 Task: Select option "Only workspace admins" in slack workspaces restrictions.
Action: Mouse pressed left at (532, 330)
Screenshot: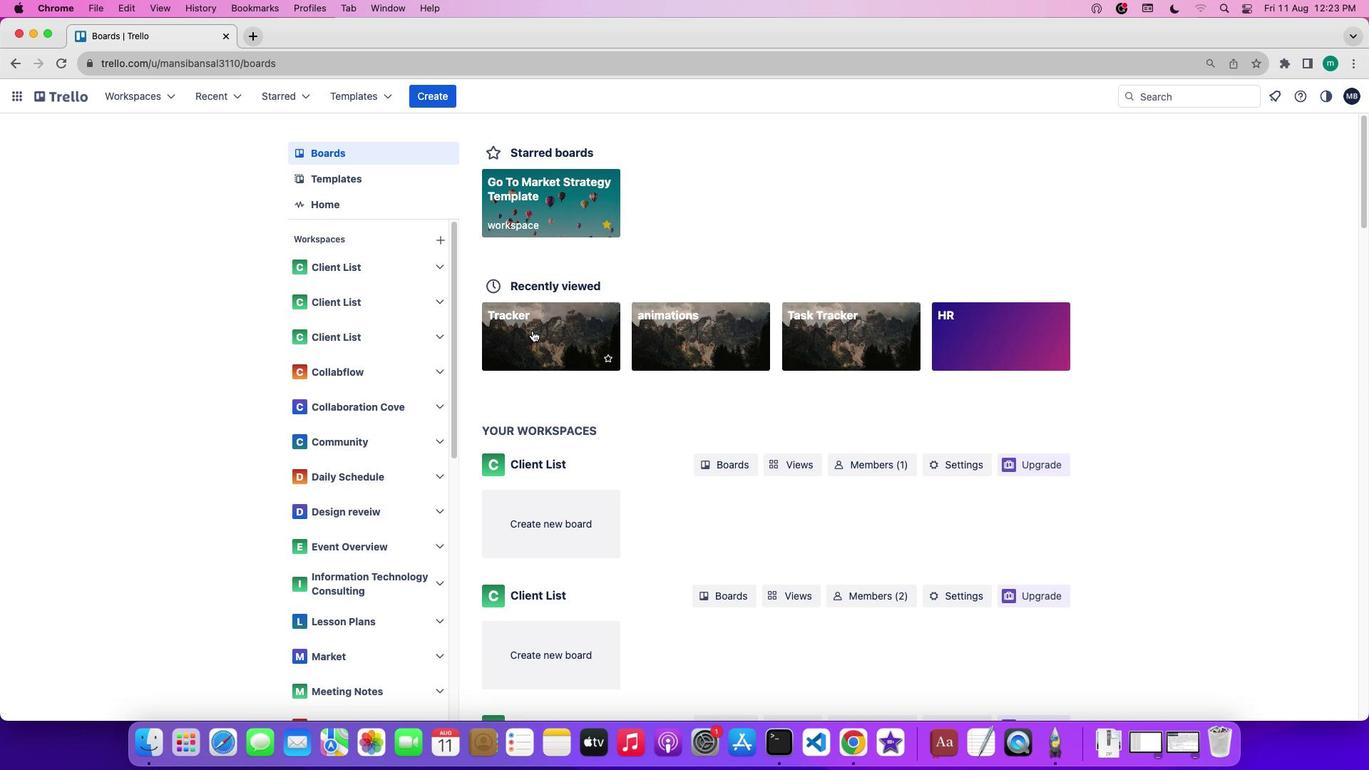 
Action: Mouse moved to (163, 223)
Screenshot: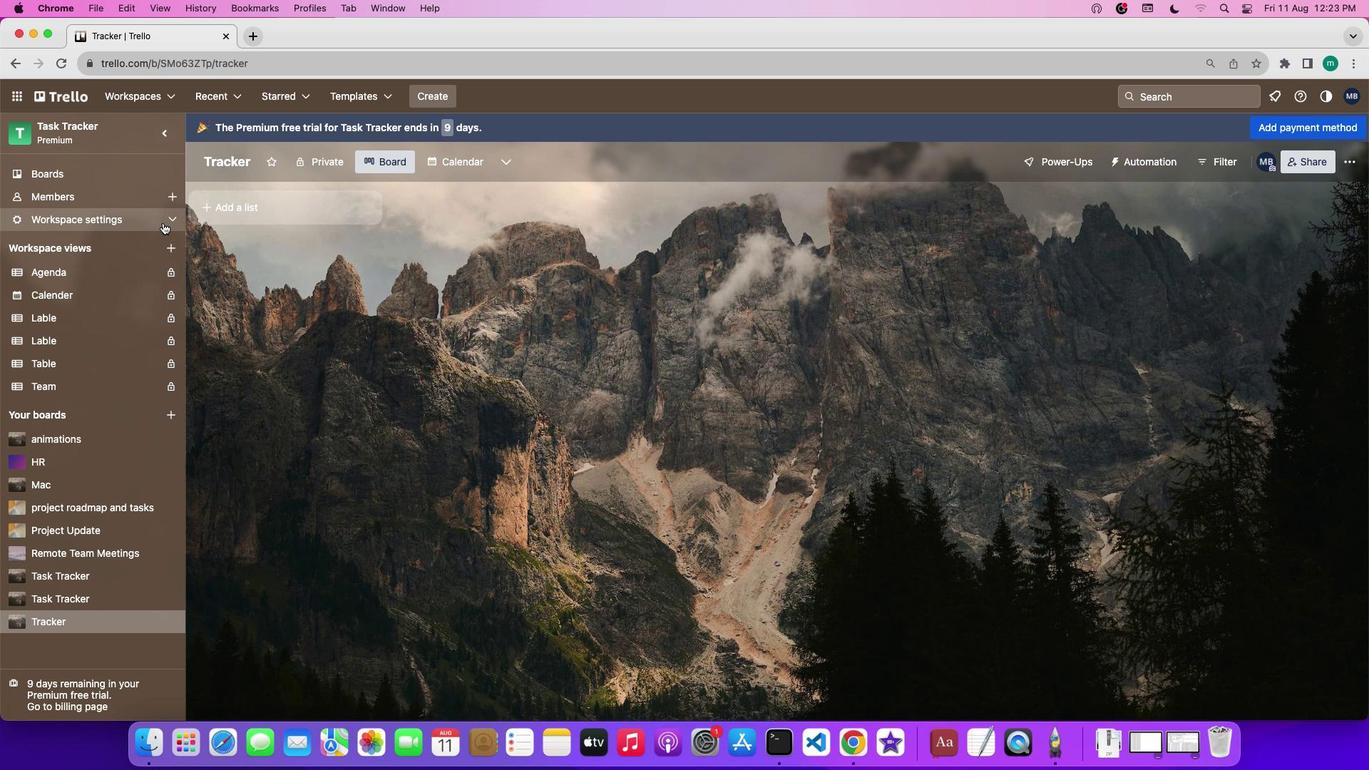 
Action: Mouse pressed left at (163, 223)
Screenshot: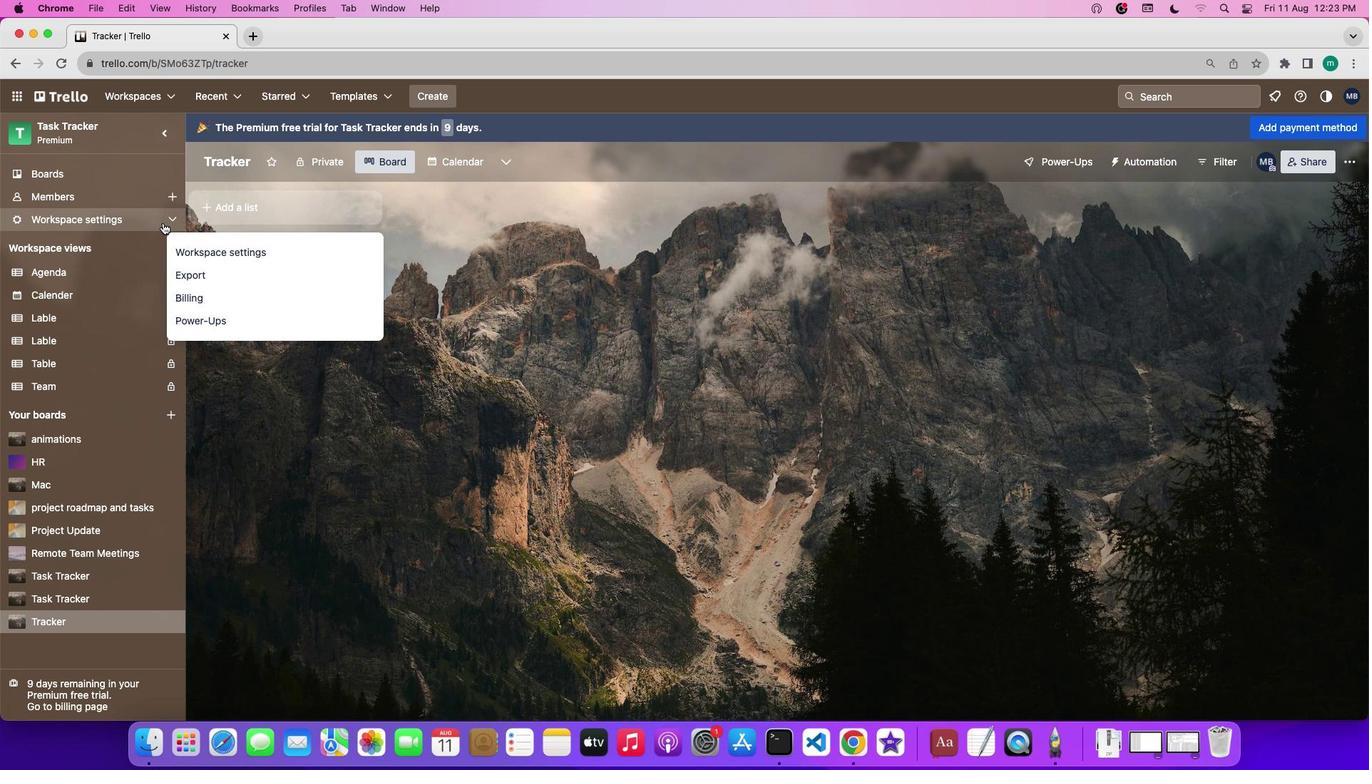 
Action: Mouse moved to (206, 245)
Screenshot: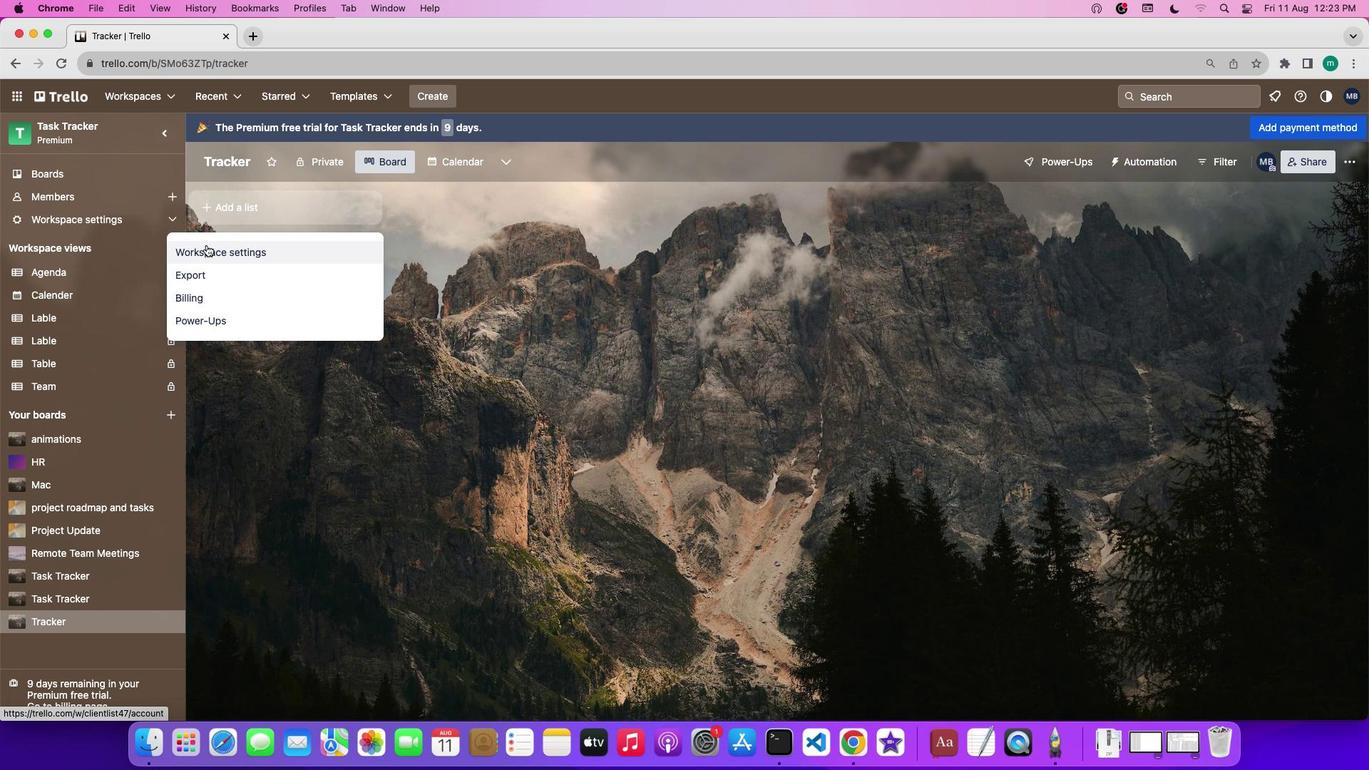 
Action: Mouse pressed left at (206, 245)
Screenshot: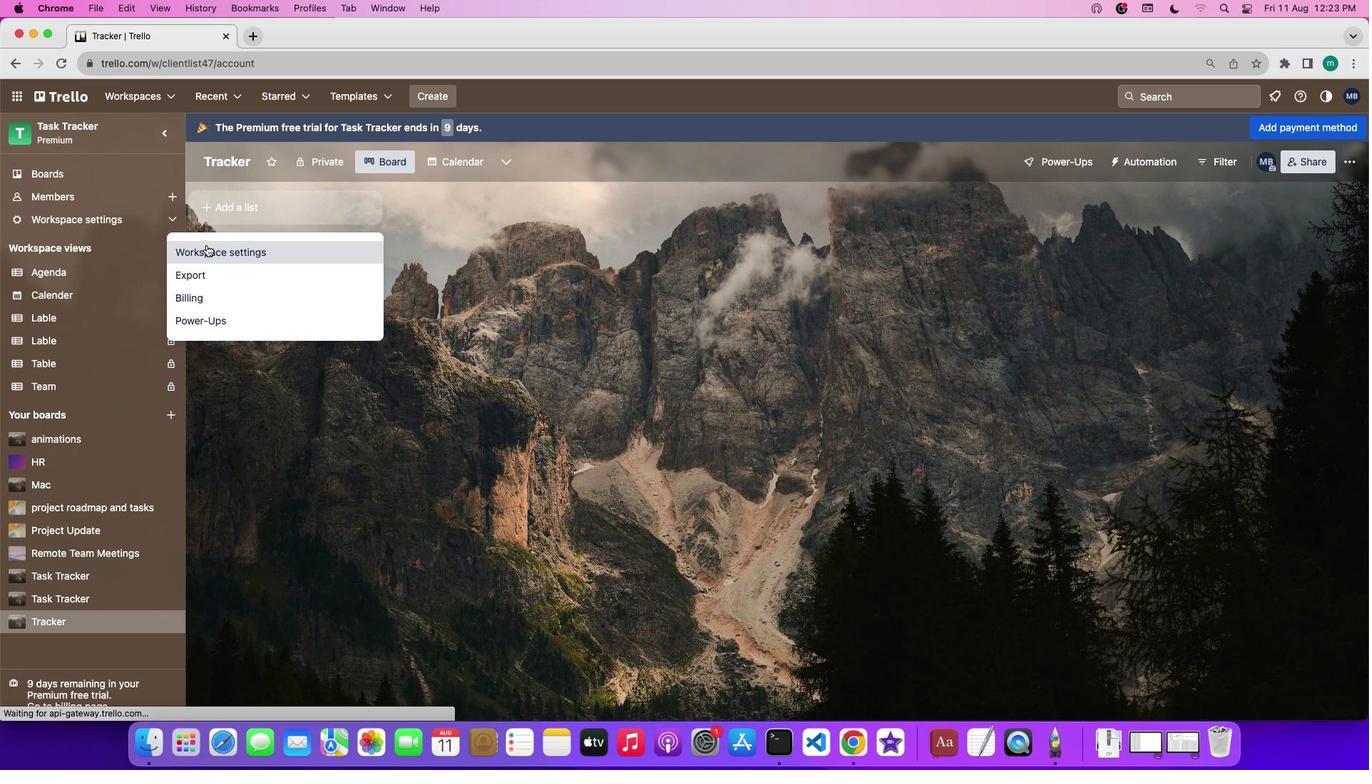 
Action: Mouse moved to (989, 499)
Screenshot: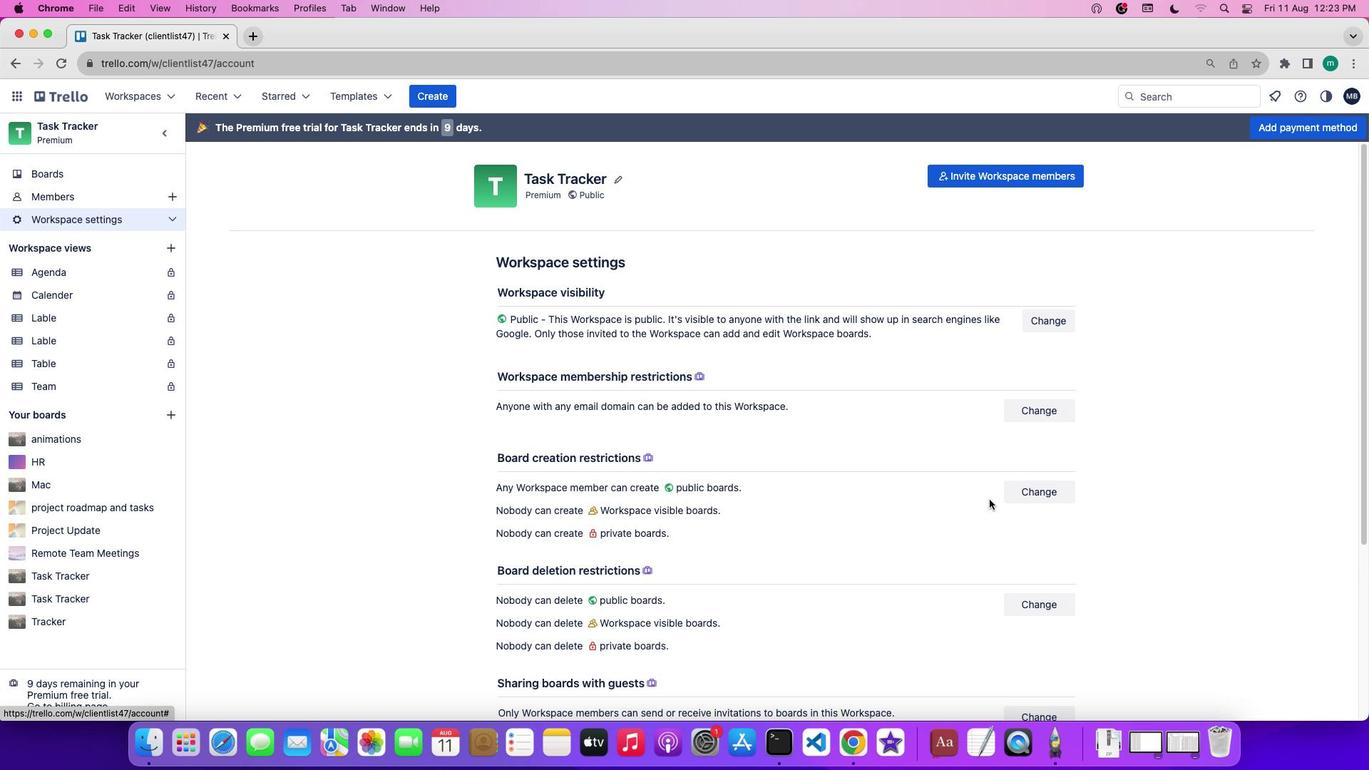 
Action: Mouse scrolled (989, 499) with delta (0, 0)
Screenshot: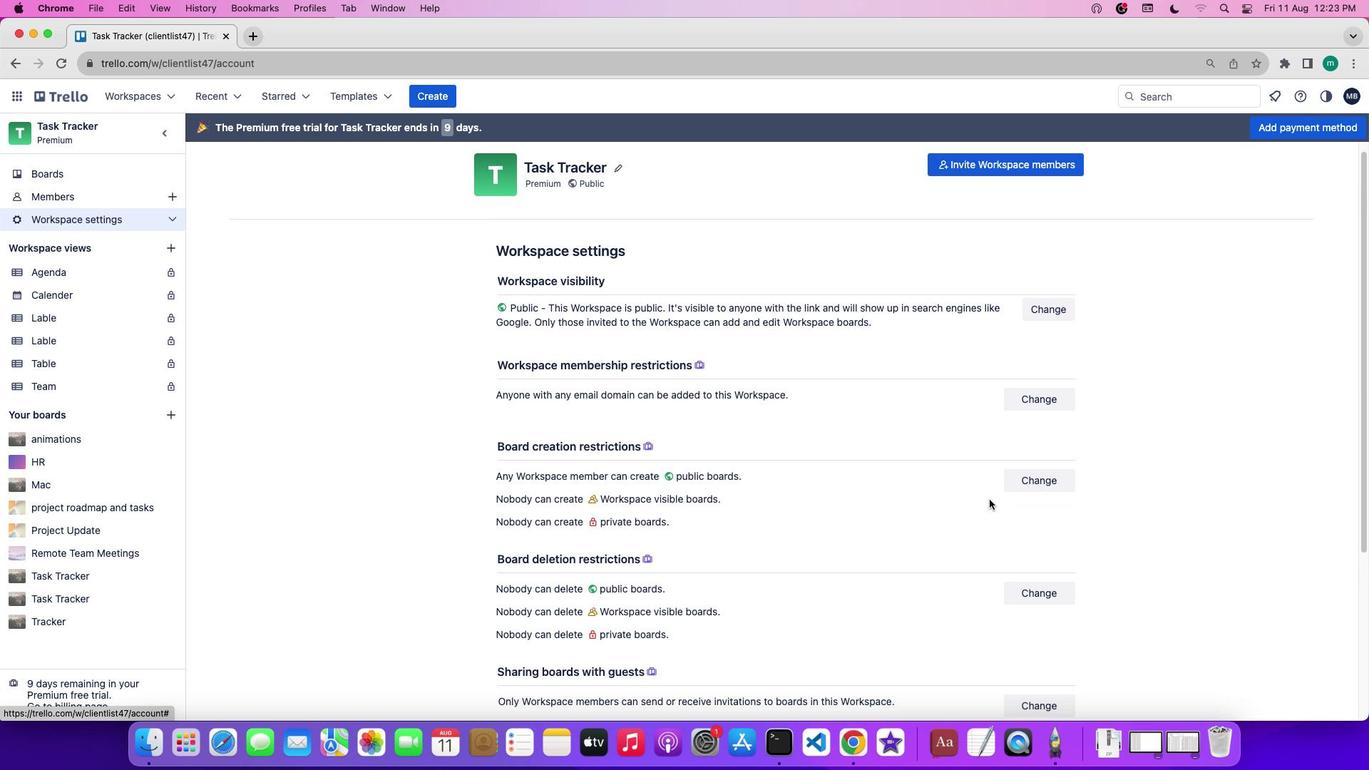 
Action: Mouse scrolled (989, 499) with delta (0, 0)
Screenshot: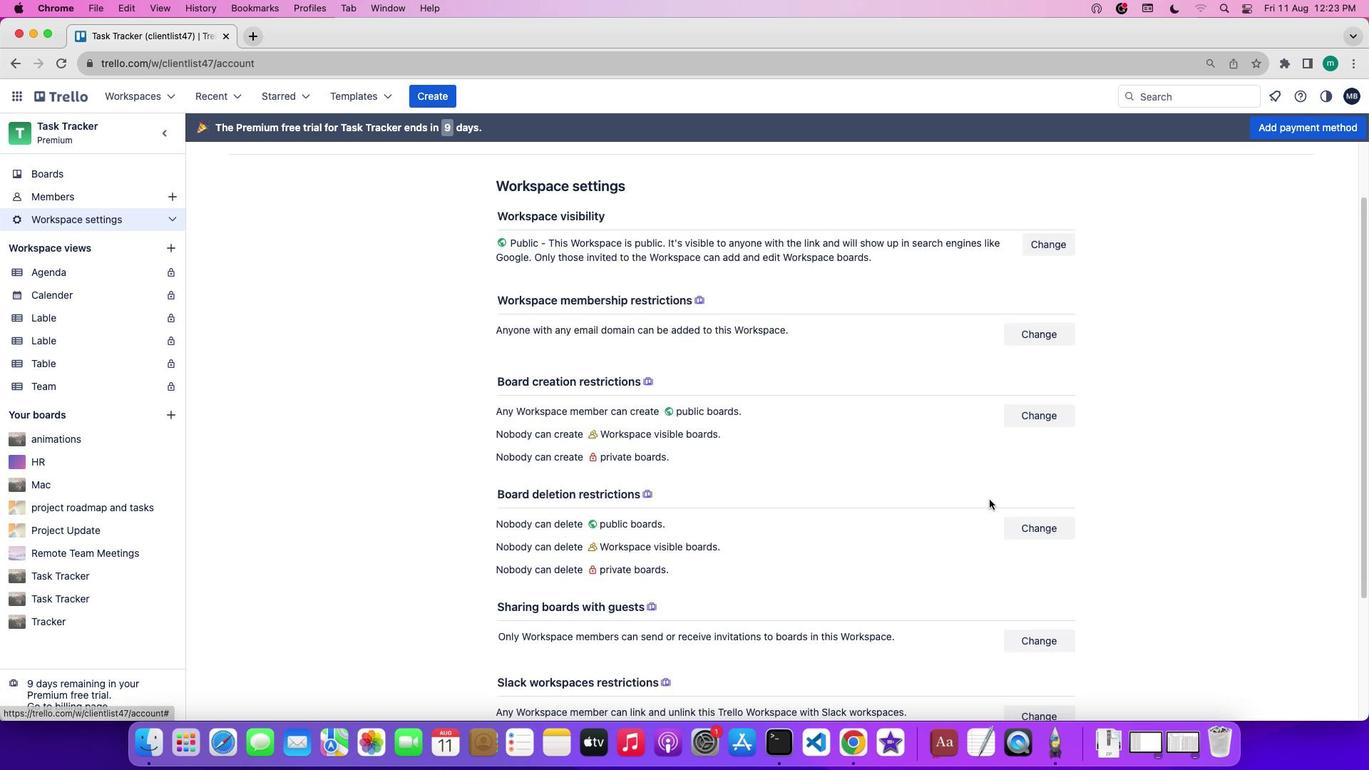 
Action: Mouse scrolled (989, 499) with delta (0, -1)
Screenshot: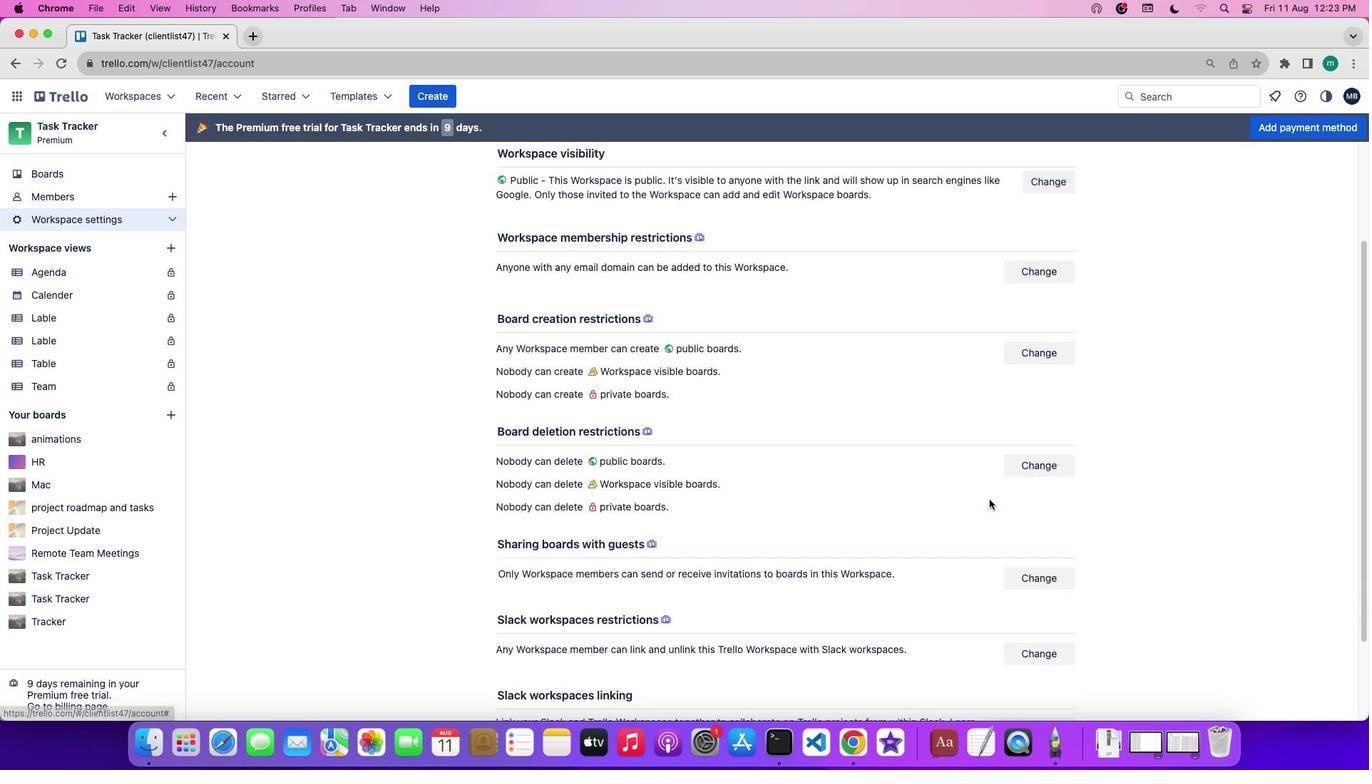 
Action: Mouse scrolled (989, 499) with delta (0, -2)
Screenshot: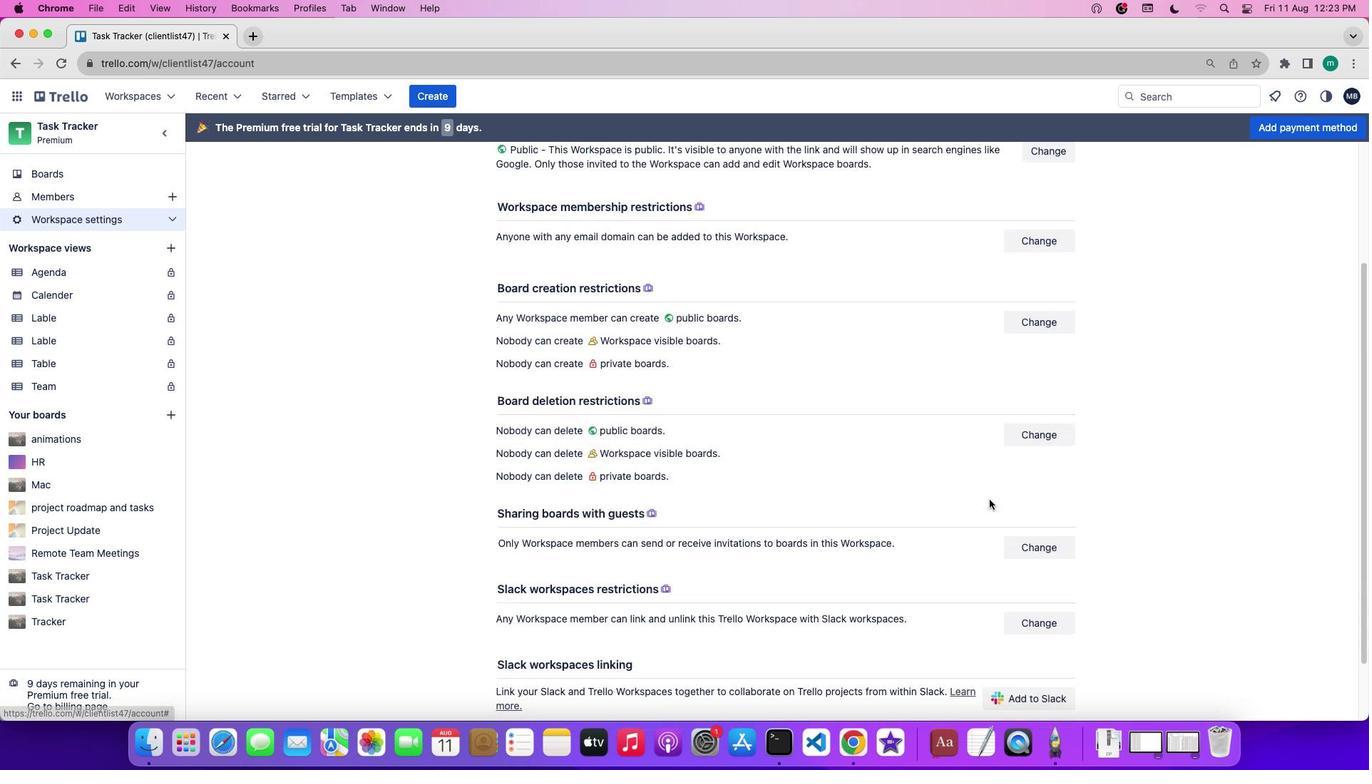 
Action: Mouse scrolled (989, 499) with delta (0, 0)
Screenshot: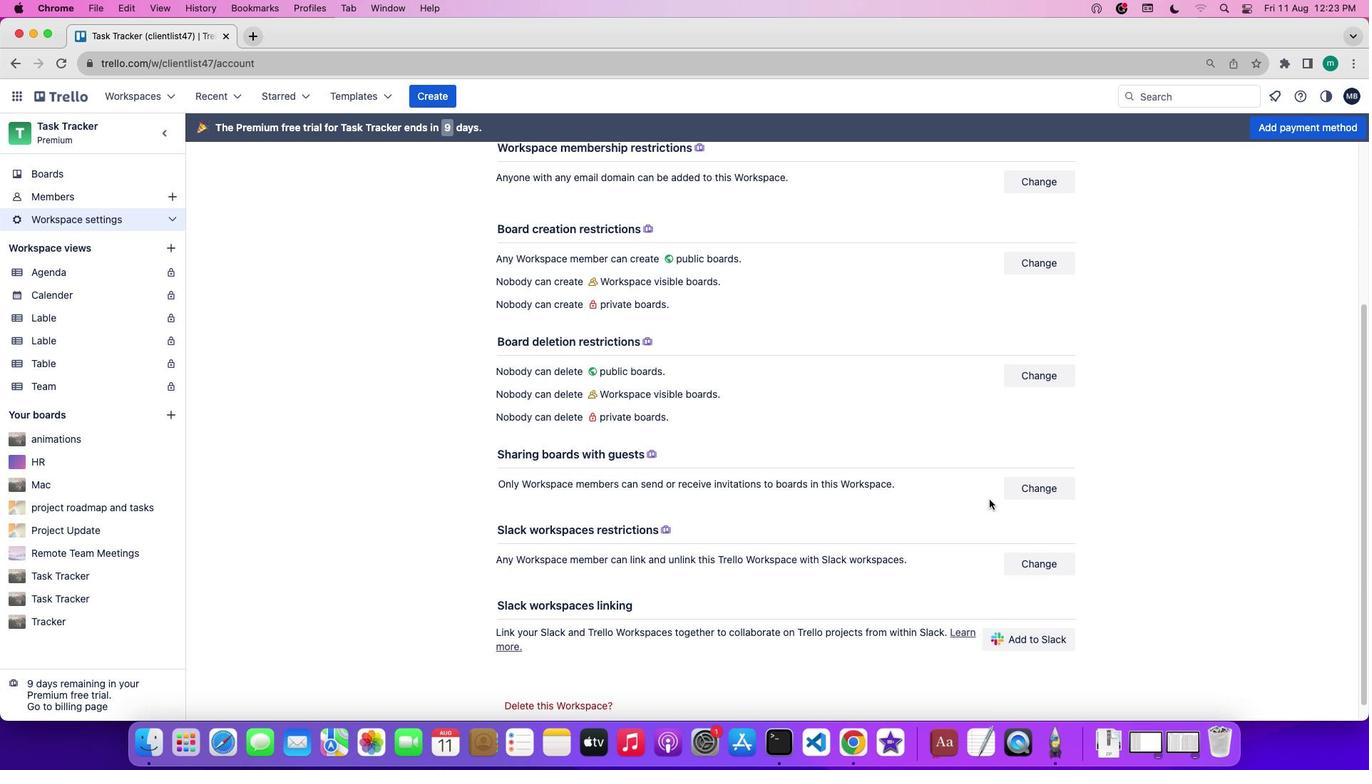 
Action: Mouse scrolled (989, 499) with delta (0, 0)
Screenshot: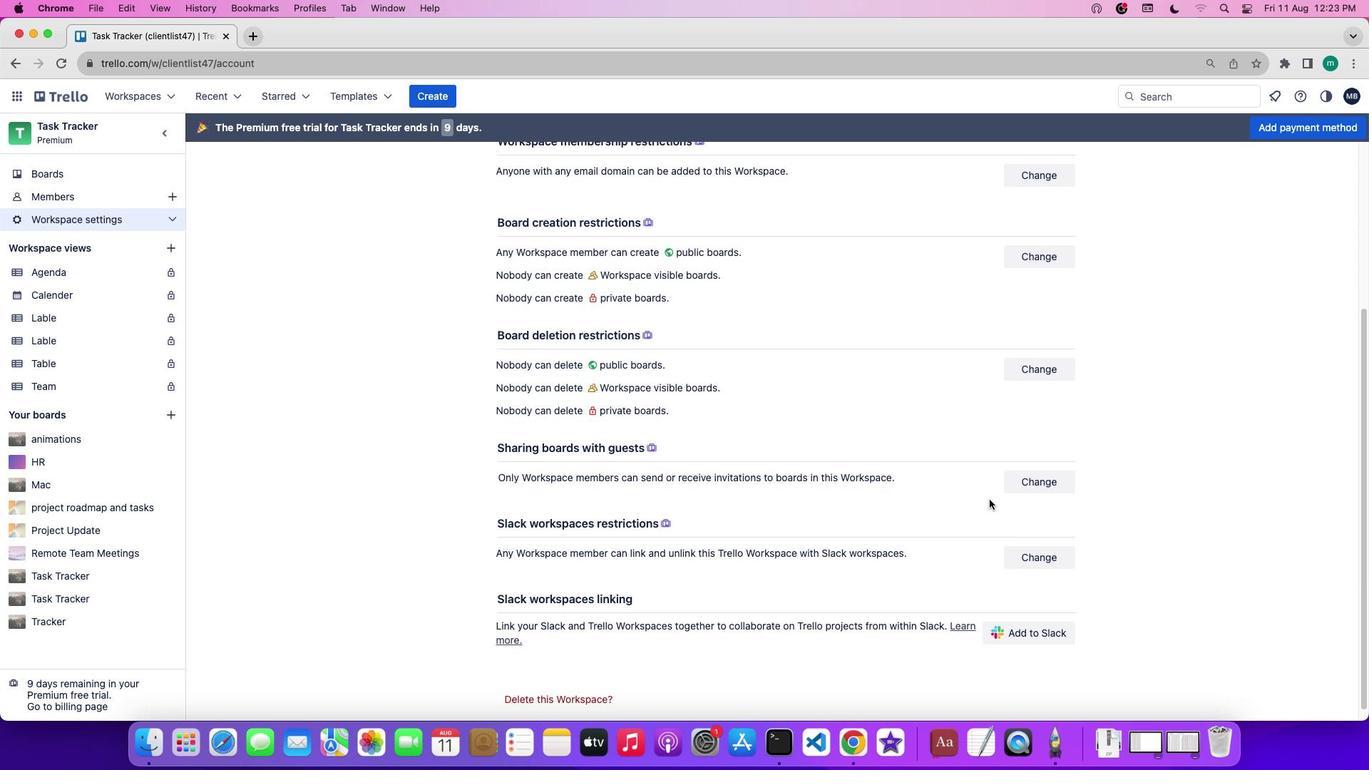 
Action: Mouse scrolled (989, 499) with delta (0, 0)
Screenshot: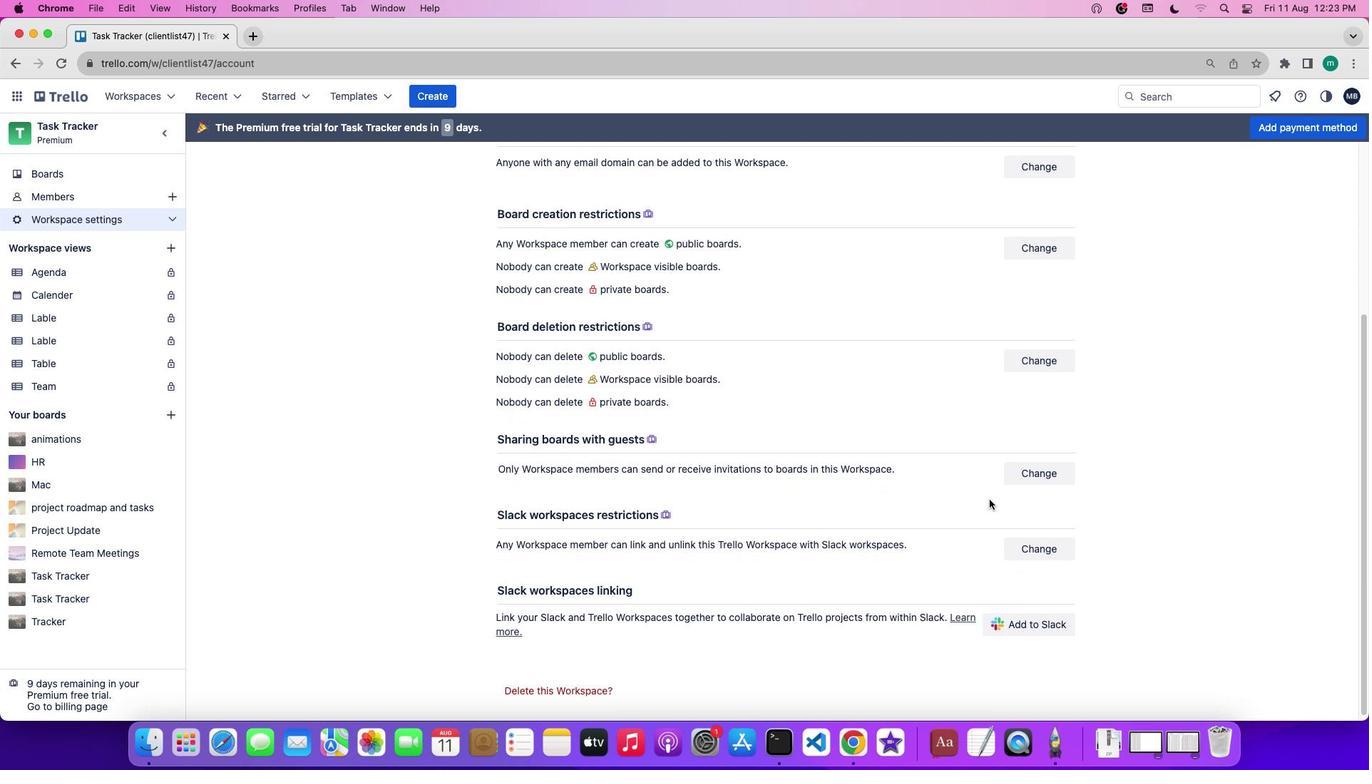
Action: Mouse moved to (1030, 549)
Screenshot: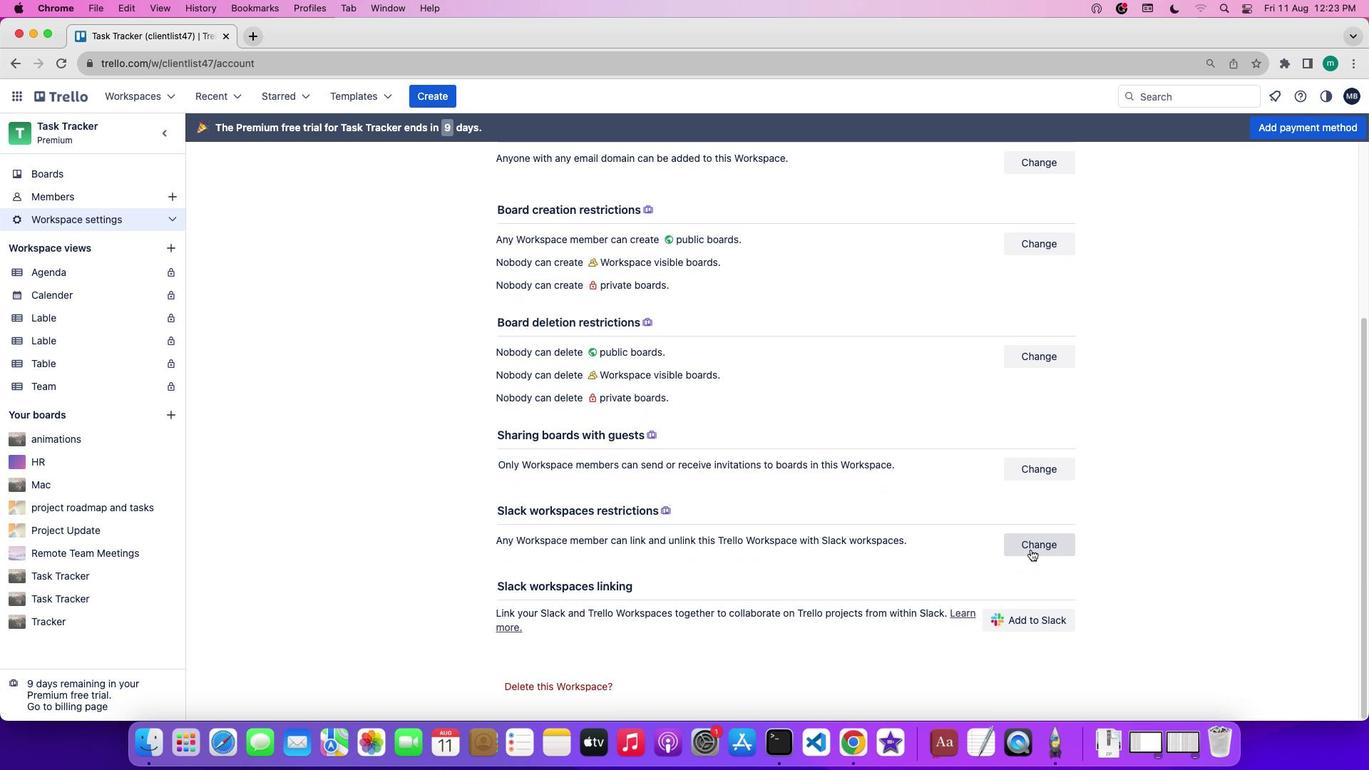 
Action: Mouse pressed left at (1030, 549)
Screenshot: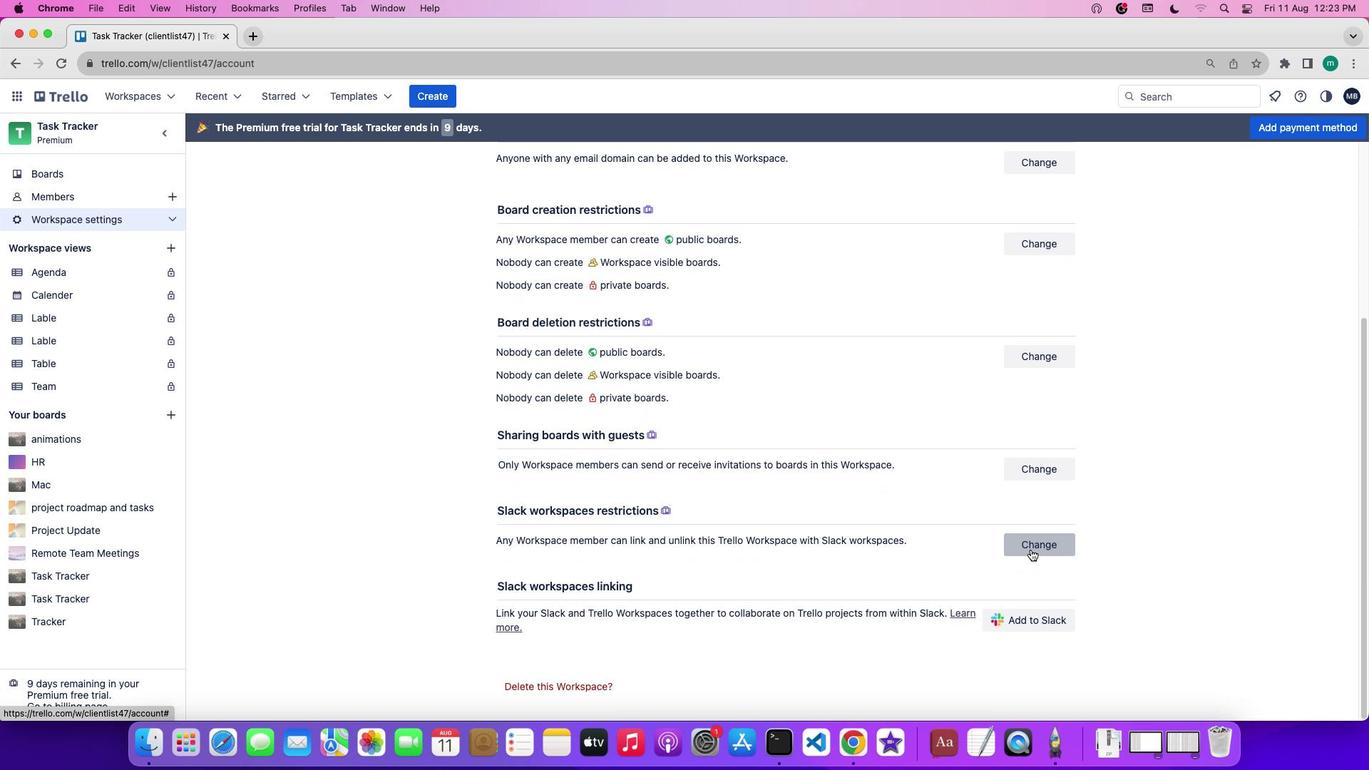 
Action: Mouse moved to (1082, 657)
Screenshot: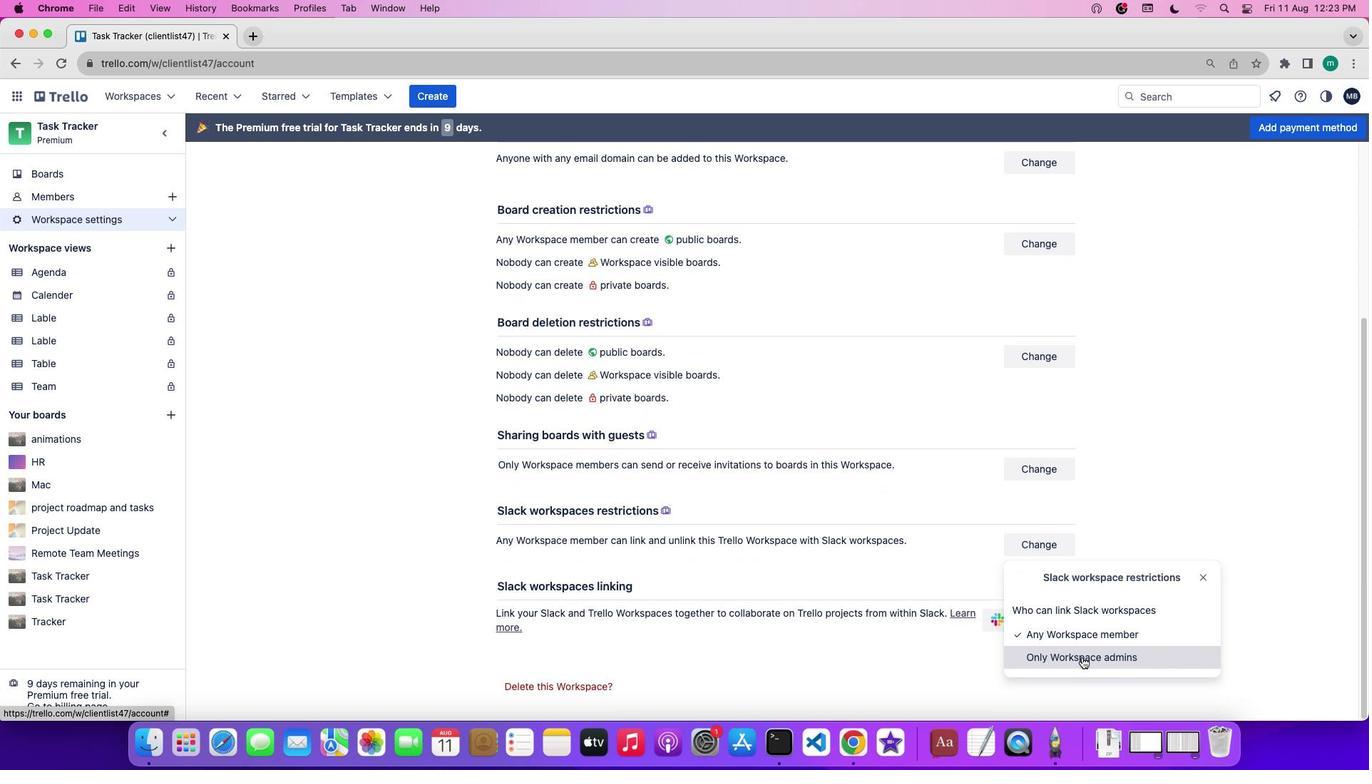 
Action: Mouse pressed left at (1082, 657)
Screenshot: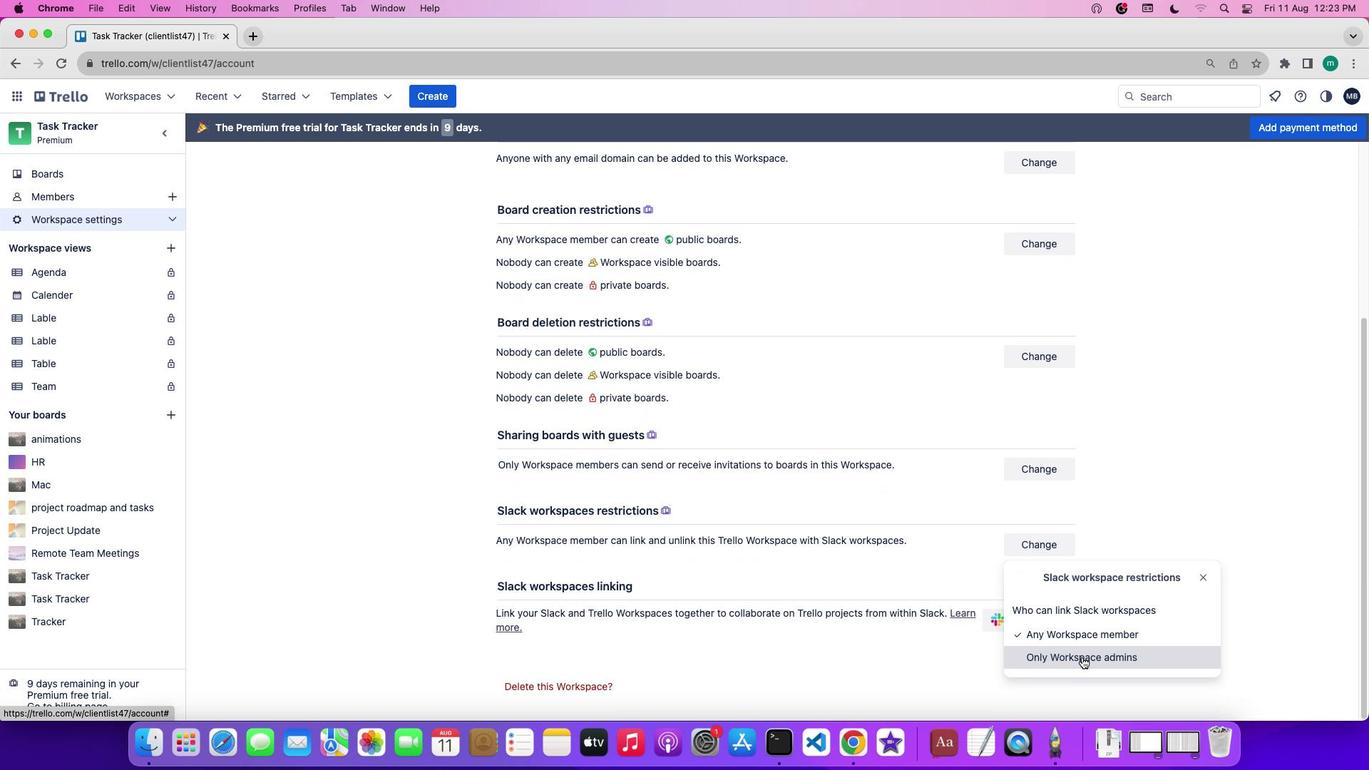 
